 Task: Create ChildIssue0000000678 as Child Issue of Issue Issue0000000339 in Backlog  in Scrum Project Project0000000068 in Jira. Create ChildIssue0000000679 as Child Issue of Issue Issue0000000340 in Backlog  in Scrum Project Project0000000068 in Jira. Create ChildIssue0000000680 as Child Issue of Issue Issue0000000340 in Backlog  in Scrum Project Project0000000068 in Jira. Assign Person0000000133 as Assignee of Child Issue ChildIssue0000000661 of Issue Issue0000000331 in Backlog  in Scrum Project Project0000000067 in Jira. Assign Person0000000133 as Assignee of Child Issue ChildIssue0000000662 of Issue Issue0000000331 in Backlog  in Scrum Project Project0000000067 in Jira
Action: Mouse moved to (737, 378)
Screenshot: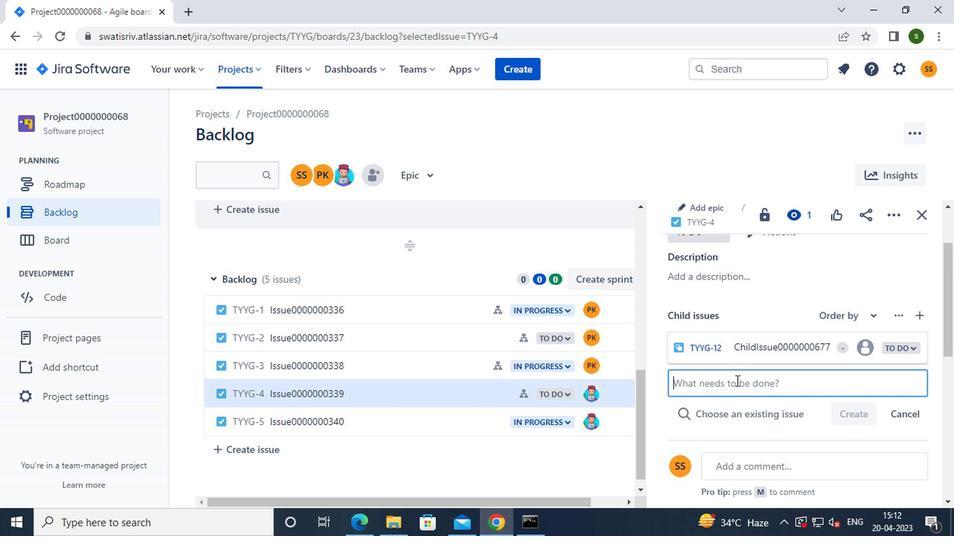 
Action: Key pressed c<Key.caps_lock>hild<Key.caps_lock>i<Key.caps_lock>ssue0000000678
Screenshot: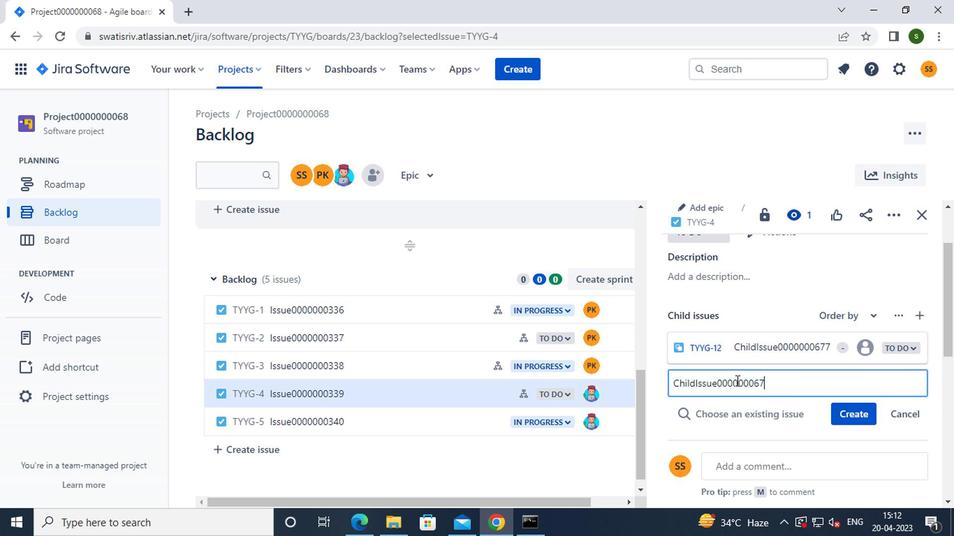 
Action: Mouse moved to (855, 412)
Screenshot: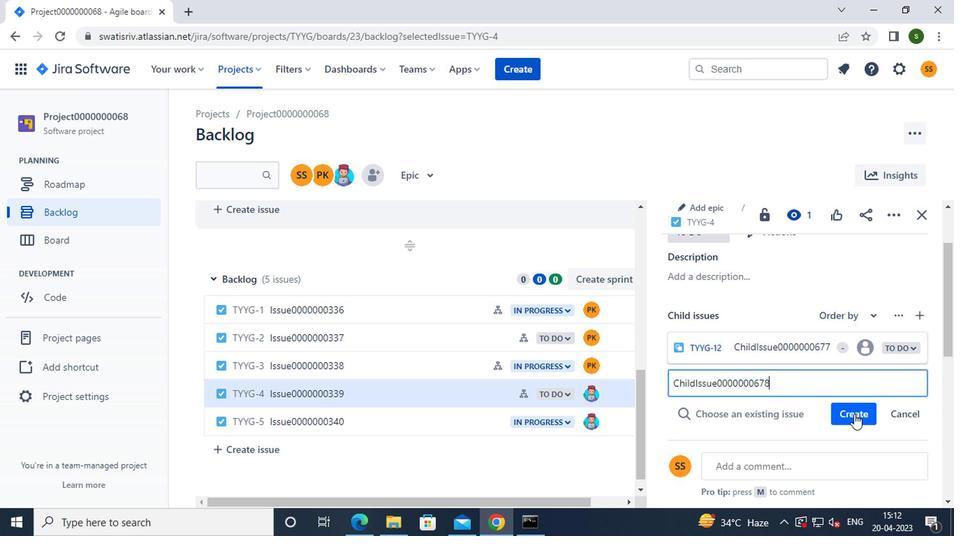 
Action: Mouse pressed left at (855, 412)
Screenshot: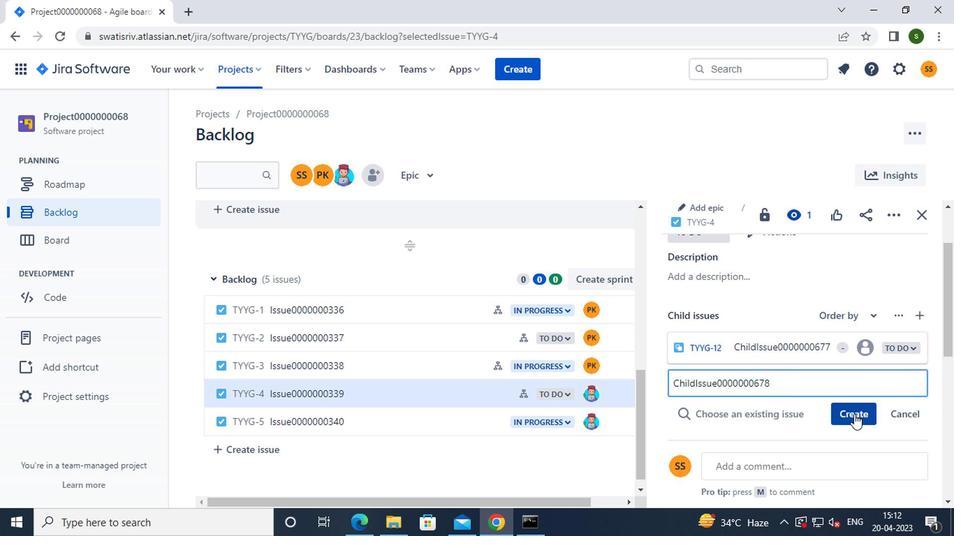 
Action: Mouse moved to (403, 419)
Screenshot: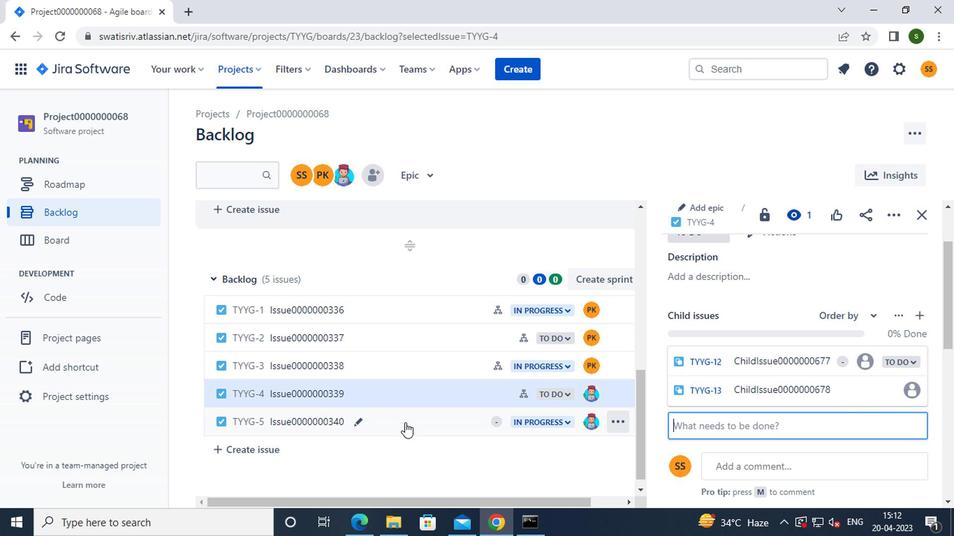 
Action: Mouse pressed left at (403, 419)
Screenshot: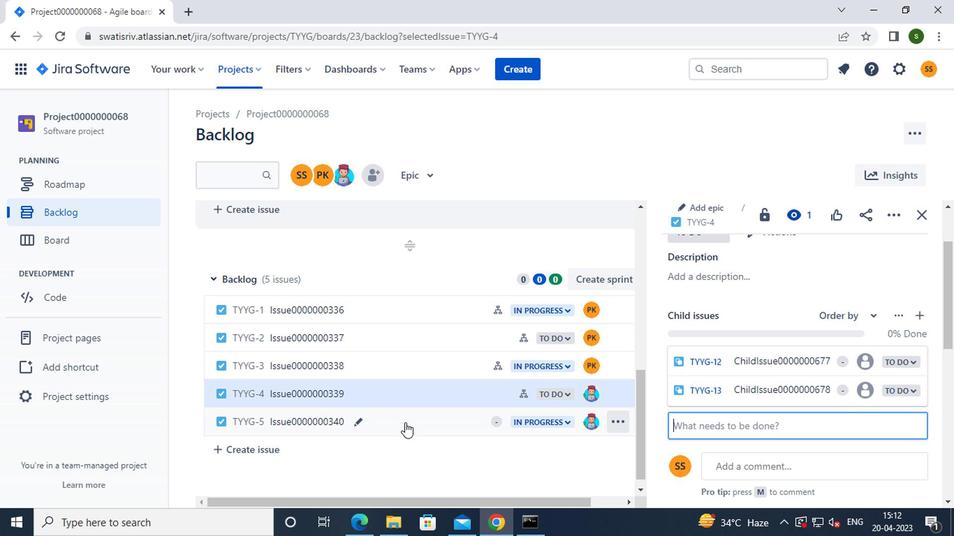 
Action: Mouse moved to (706, 270)
Screenshot: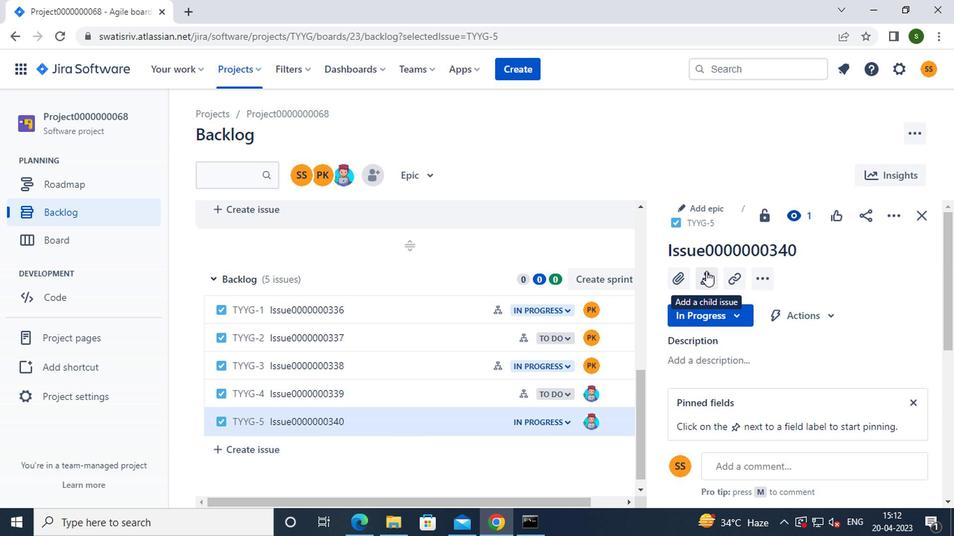 
Action: Mouse pressed left at (706, 270)
Screenshot: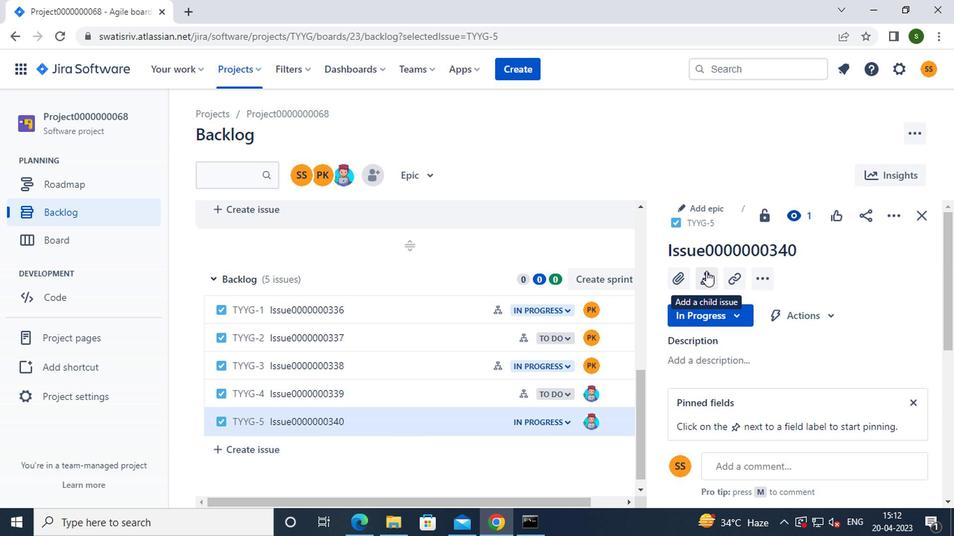 
Action: Mouse moved to (718, 341)
Screenshot: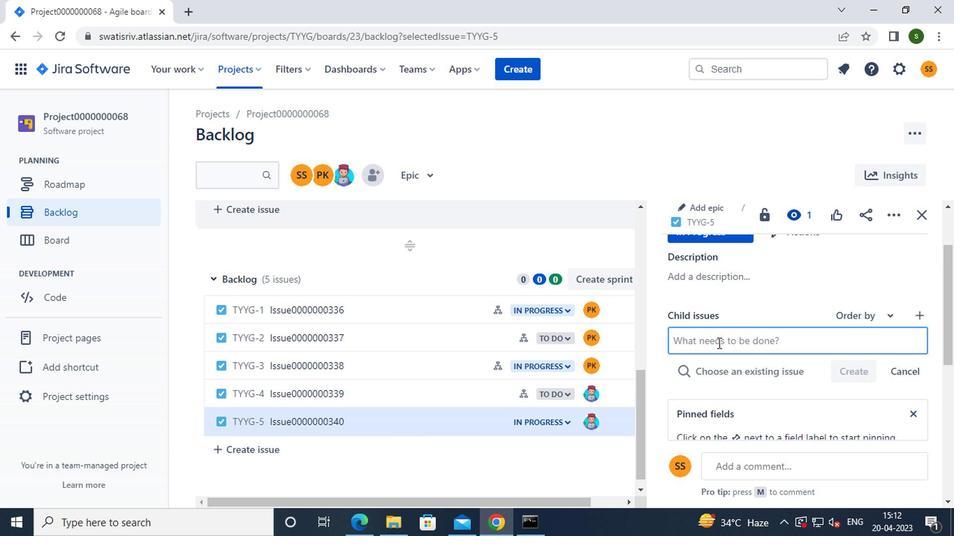 
Action: Mouse pressed left at (718, 341)
Screenshot: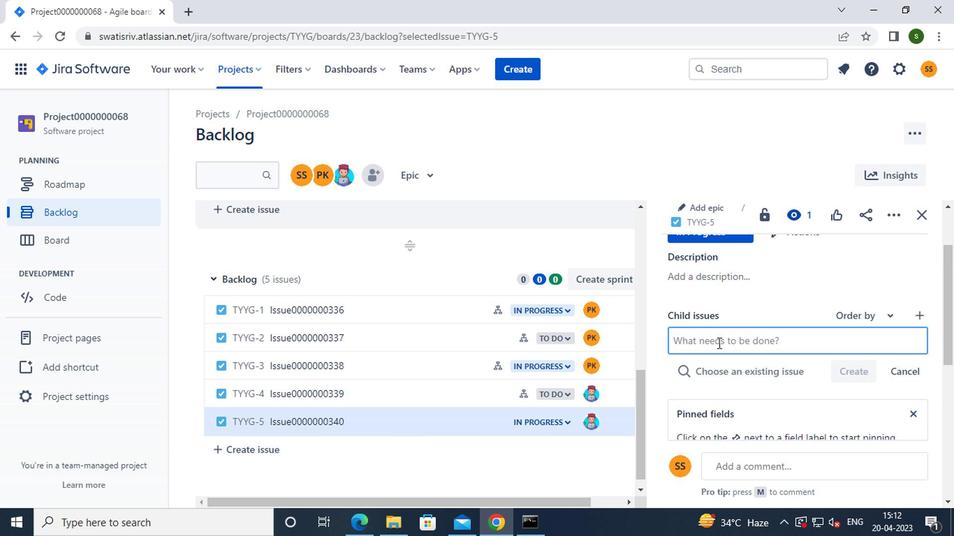 
Action: Mouse moved to (733, 341)
Screenshot: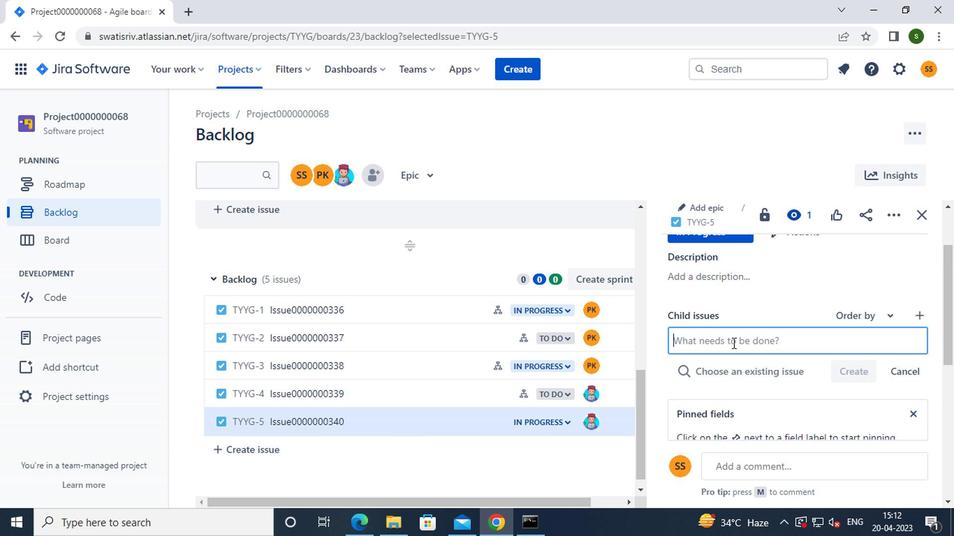 
Action: Key pressed <Key.caps_lock>c<Key.caps_lock>hild<Key.caps_lock>i<Key.caps_lock>ssue0000000679
Screenshot: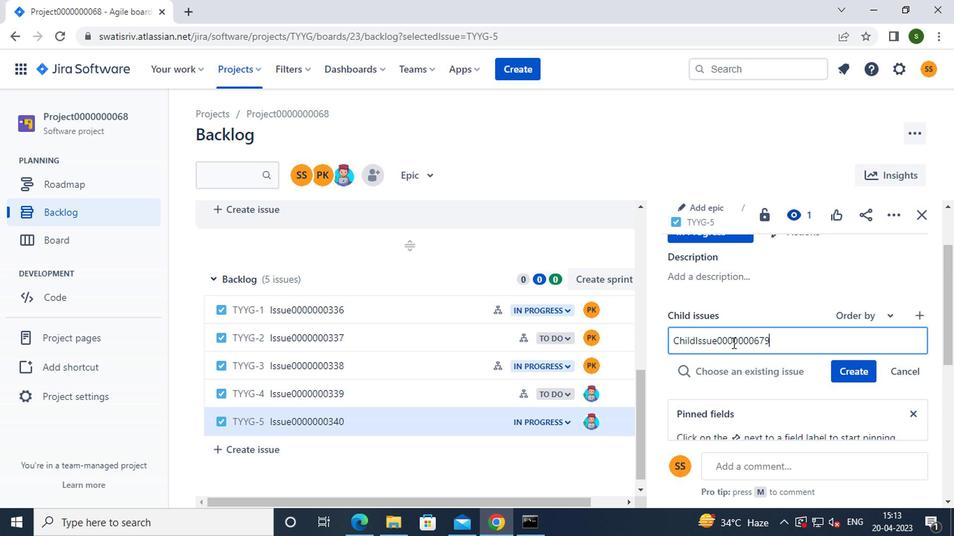 
Action: Mouse moved to (857, 369)
Screenshot: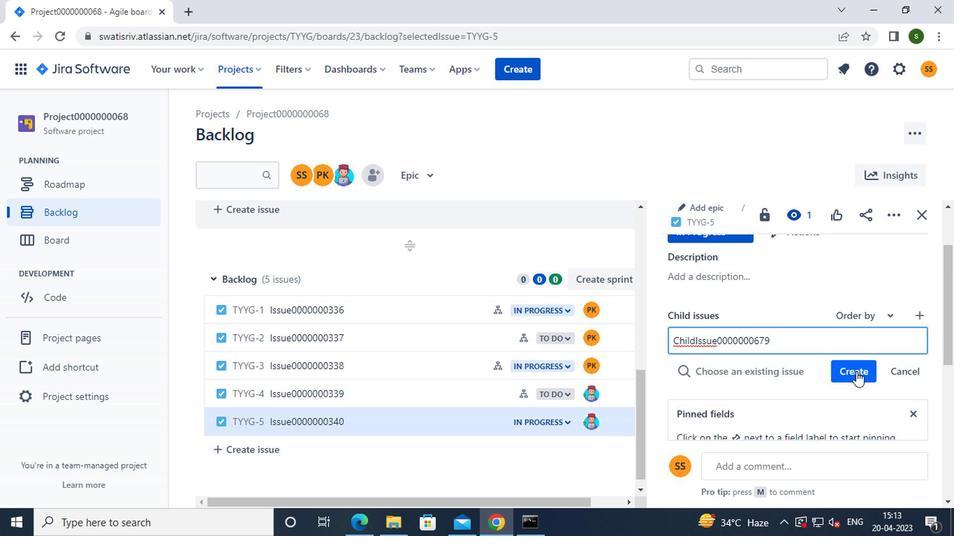 
Action: Mouse pressed left at (857, 369)
Screenshot: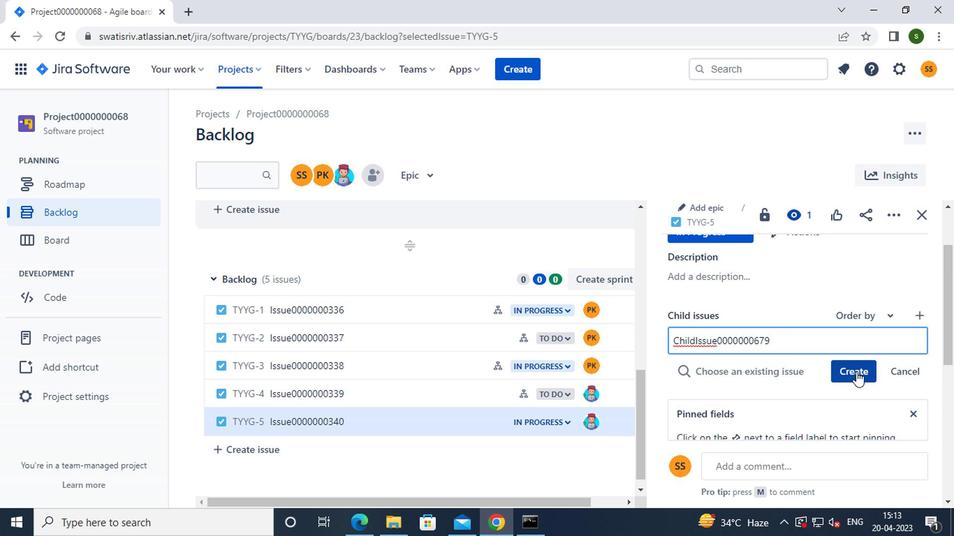 
Action: Mouse moved to (813, 385)
Screenshot: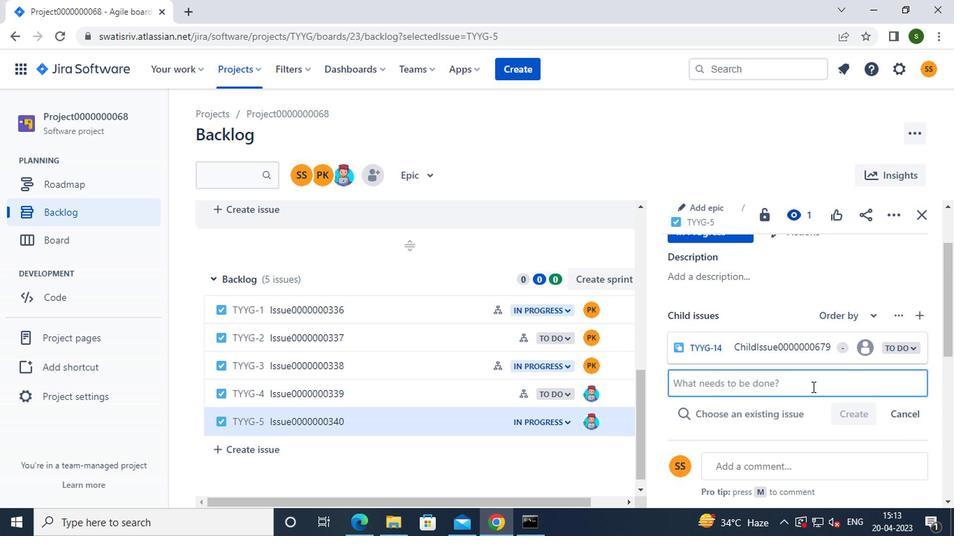 
Action: Mouse pressed left at (813, 385)
Screenshot: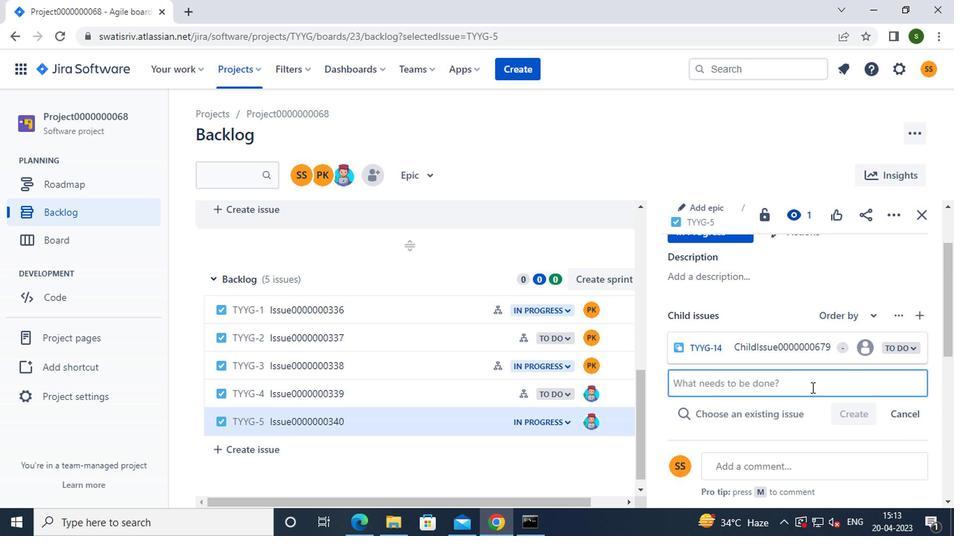 
Action: Key pressed <Key.caps_lock>c<Key.caps_lock>hild<Key.caps_lock>i<Key.caps_lock>ssue0000000680
Screenshot: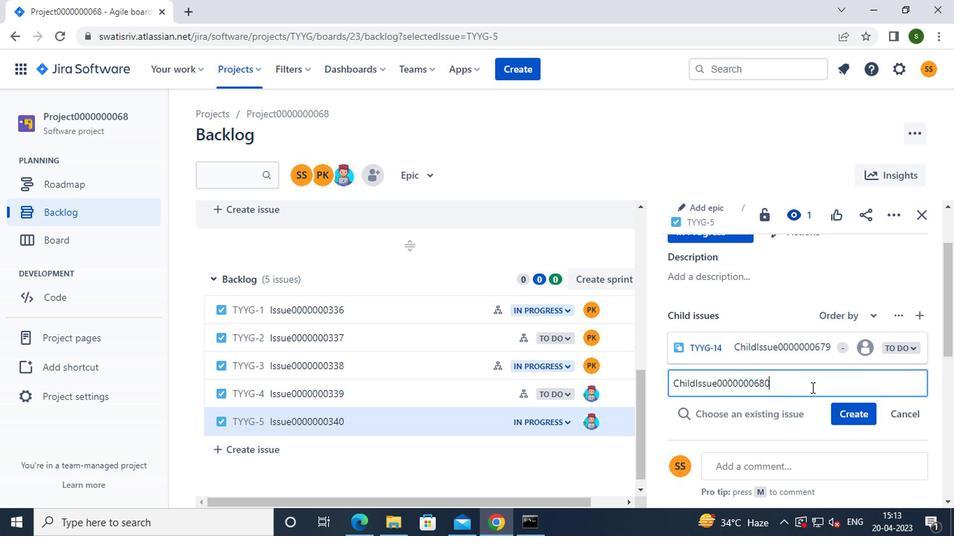 
Action: Mouse moved to (853, 409)
Screenshot: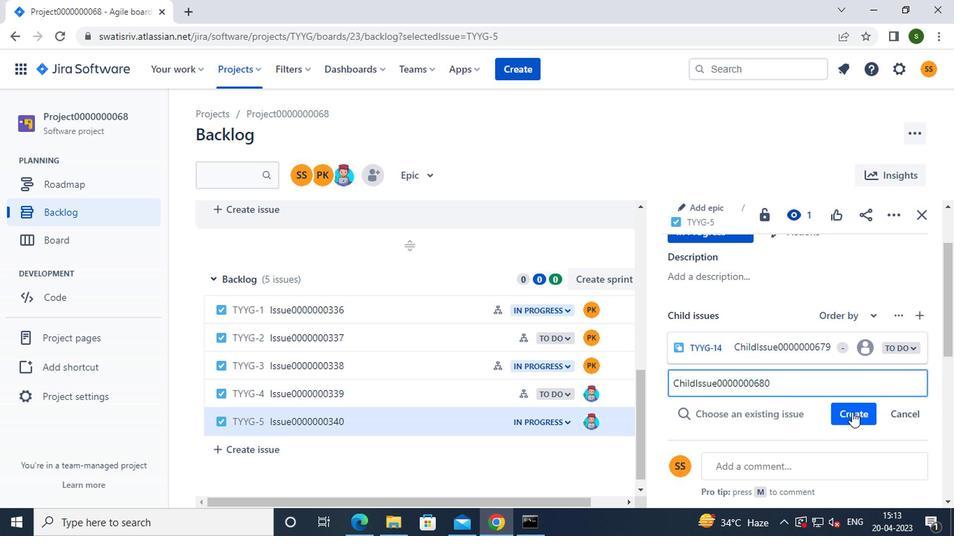 
Action: Mouse pressed left at (853, 409)
Screenshot: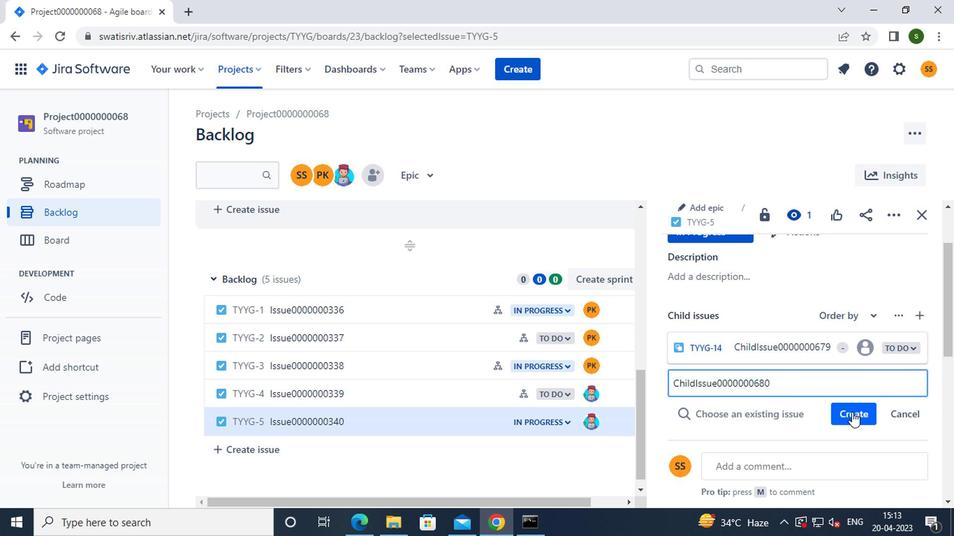
Action: Mouse moved to (244, 70)
Screenshot: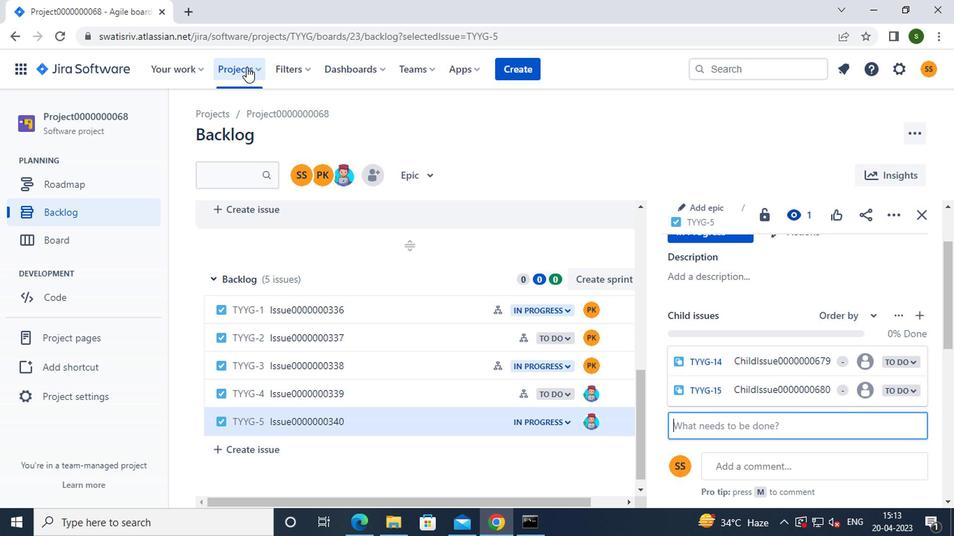 
Action: Mouse pressed left at (244, 70)
Screenshot: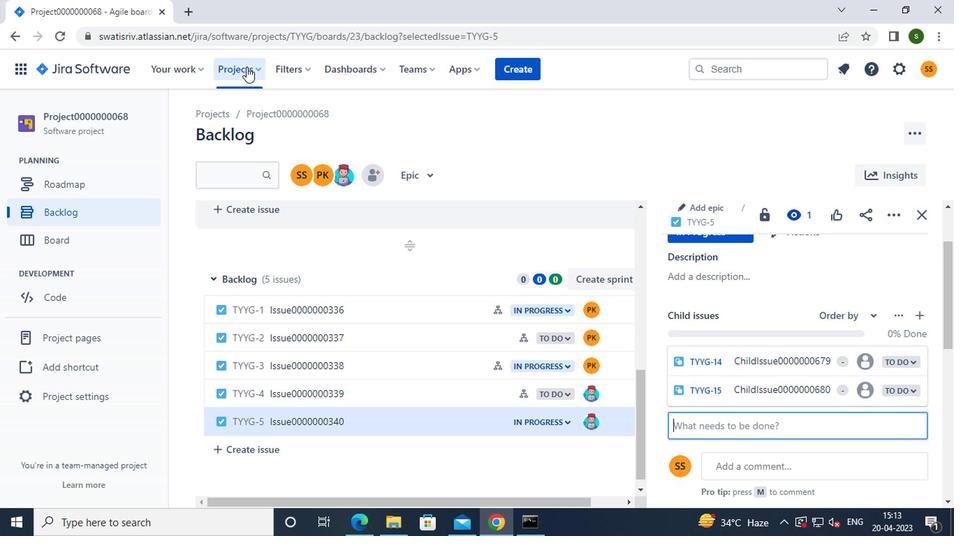 
Action: Mouse moved to (290, 166)
Screenshot: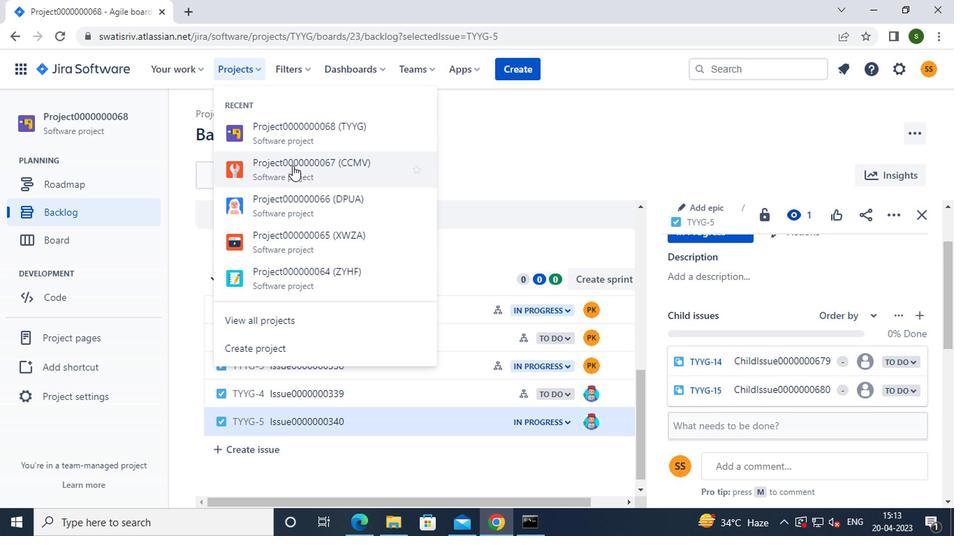 
Action: Mouse pressed left at (290, 166)
Screenshot: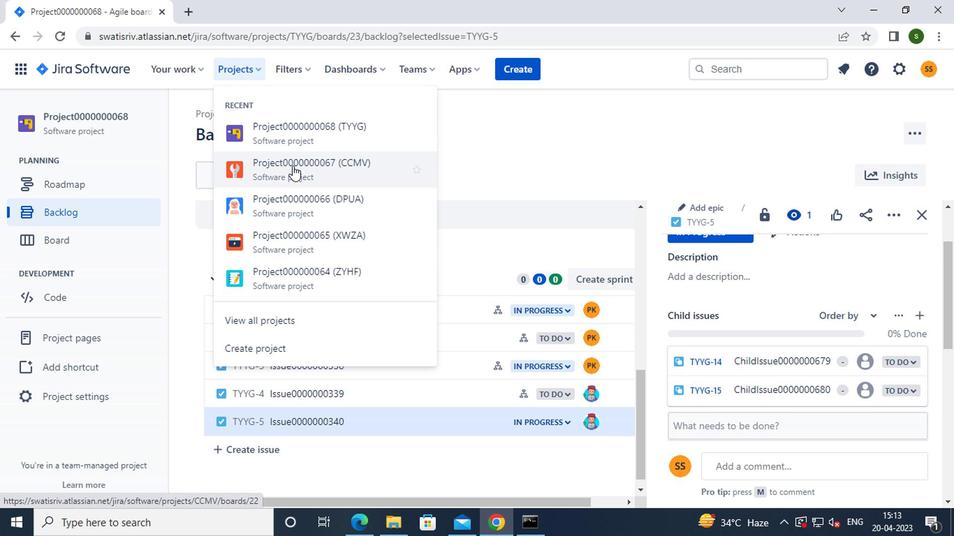 
Action: Mouse moved to (81, 204)
Screenshot: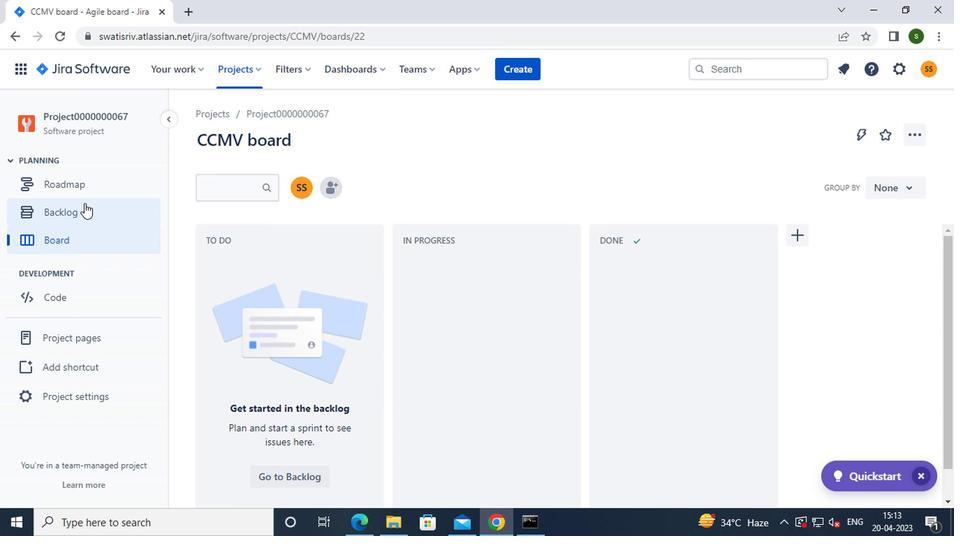 
Action: Mouse pressed left at (81, 204)
Screenshot: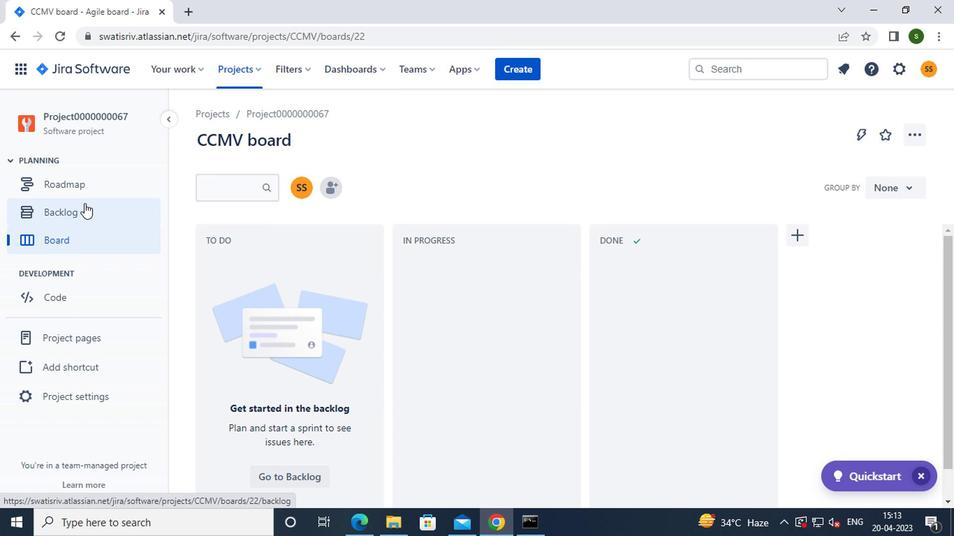 
Action: Mouse moved to (533, 235)
Screenshot: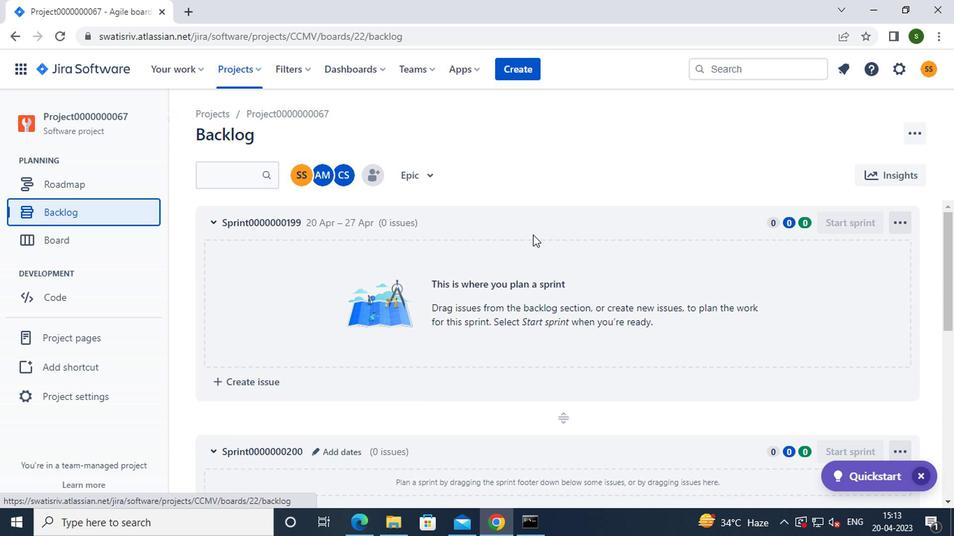 
Action: Mouse scrolled (533, 235) with delta (0, 0)
Screenshot: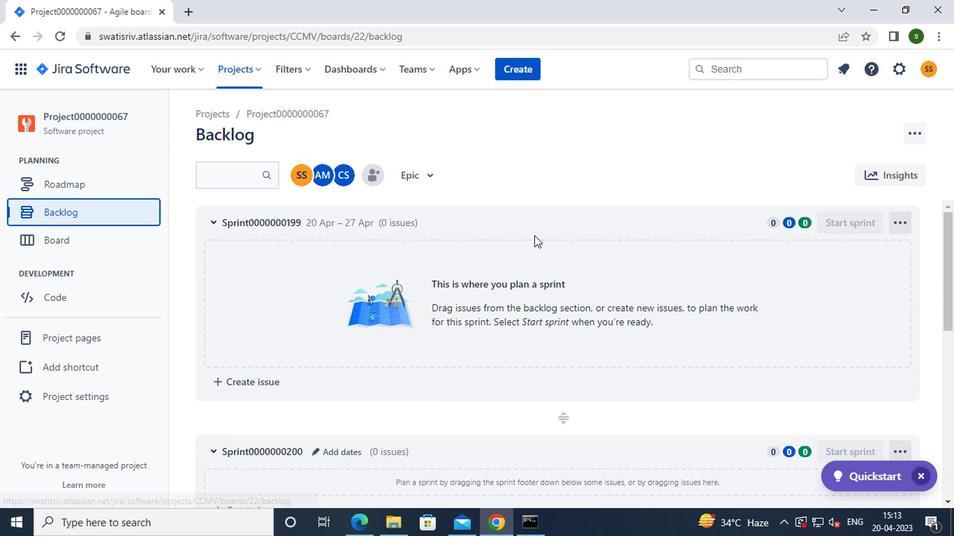 
Action: Mouse scrolled (533, 235) with delta (0, 0)
Screenshot: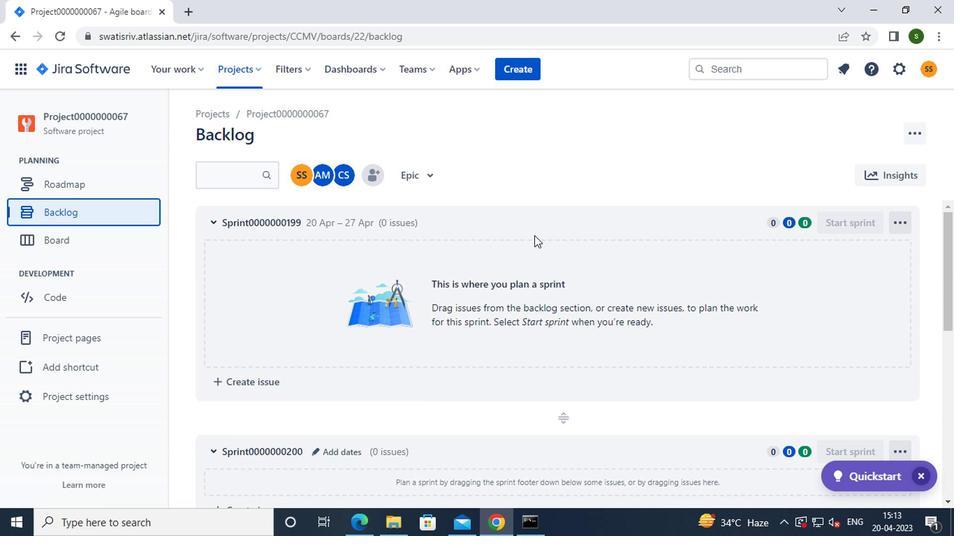 
Action: Mouse scrolled (533, 235) with delta (0, 0)
Screenshot: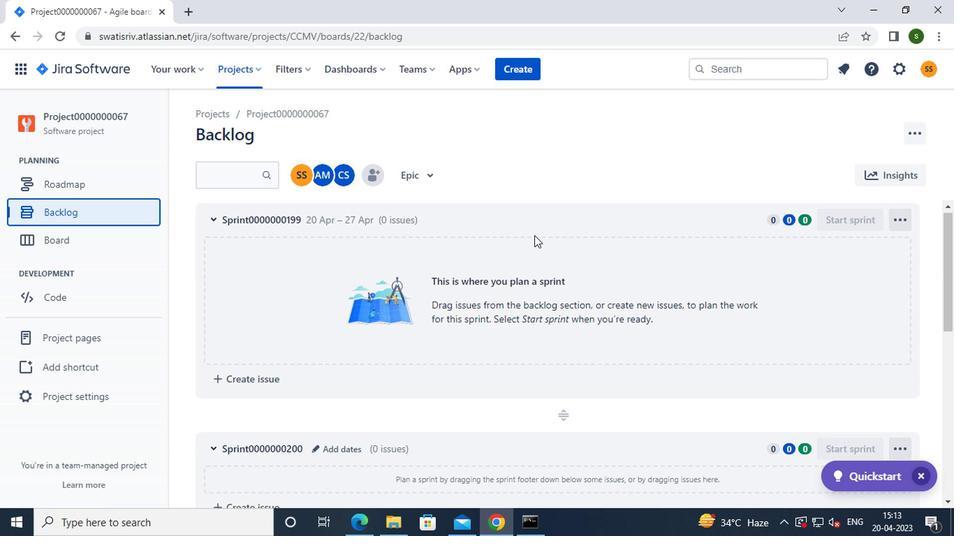 
Action: Mouse scrolled (533, 235) with delta (0, 0)
Screenshot: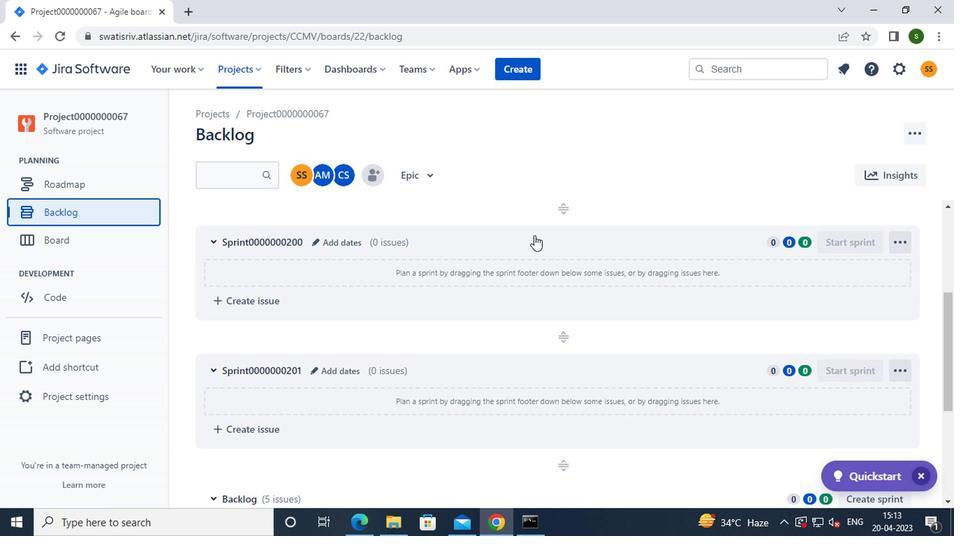 
Action: Mouse scrolled (533, 235) with delta (0, 0)
Screenshot: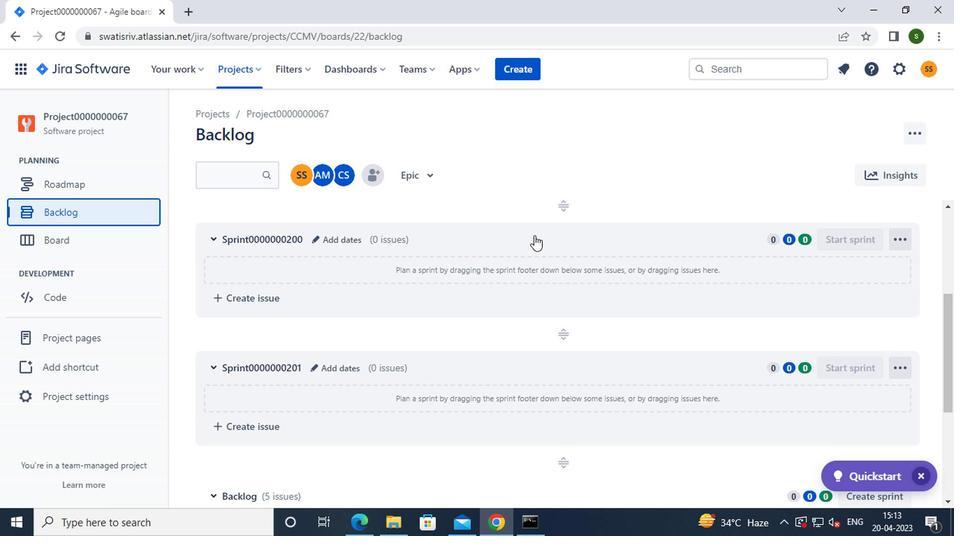 
Action: Mouse scrolled (533, 235) with delta (0, 0)
Screenshot: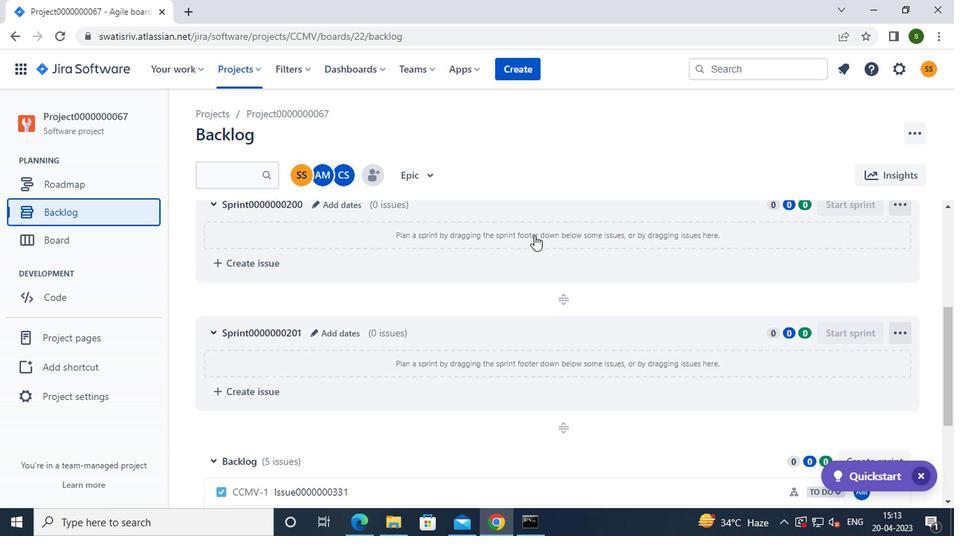 
Action: Mouse scrolled (533, 235) with delta (0, 0)
Screenshot: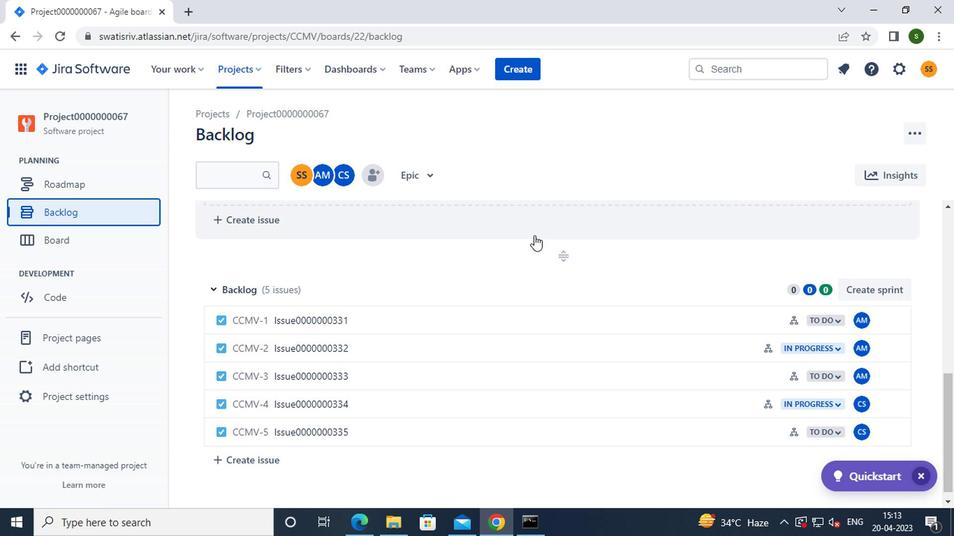 
Action: Mouse scrolled (533, 235) with delta (0, 0)
Screenshot: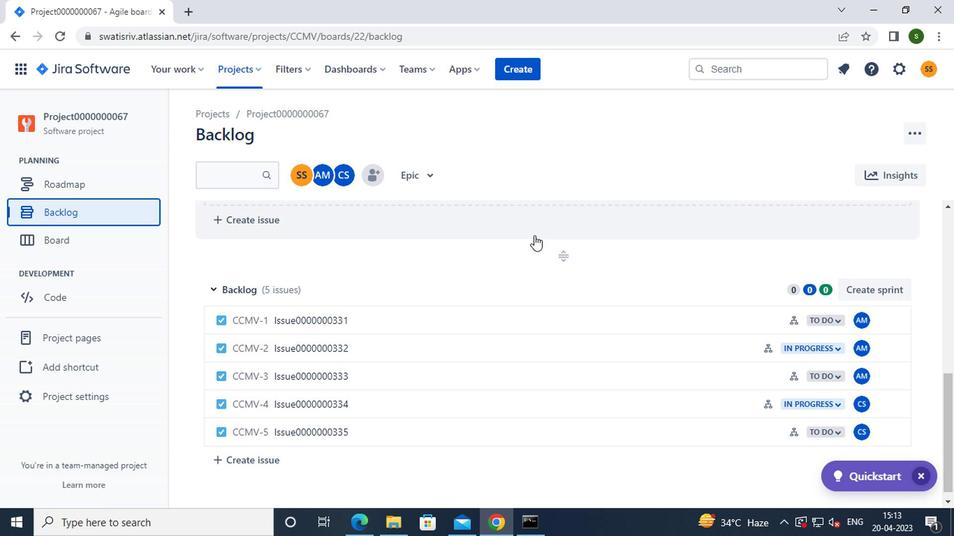 
Action: Mouse moved to (413, 301)
Screenshot: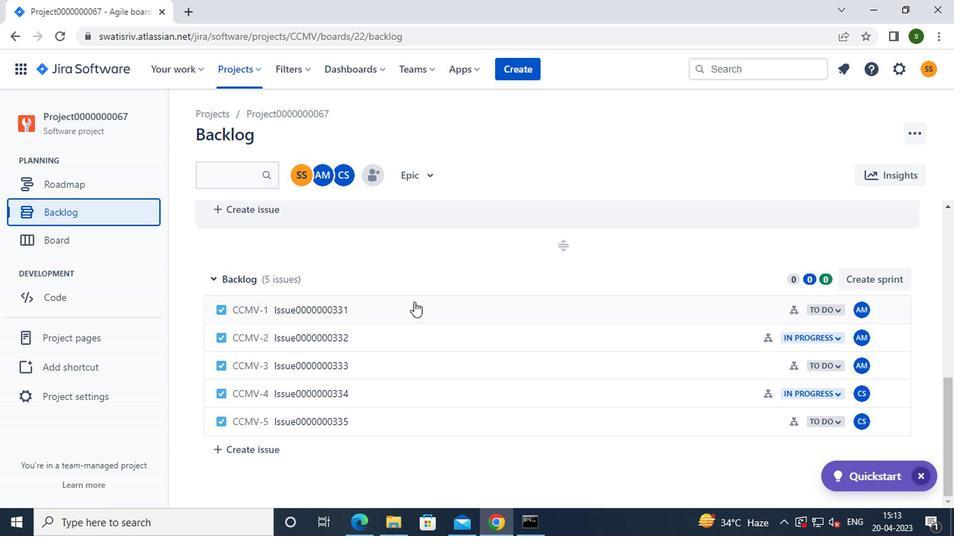
Action: Mouse pressed left at (413, 301)
Screenshot: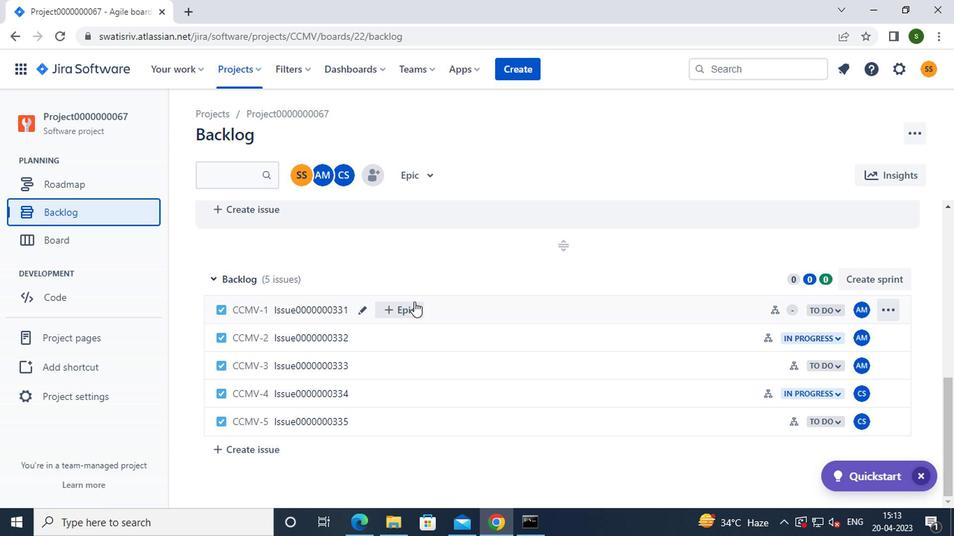
Action: Mouse moved to (559, 312)
Screenshot: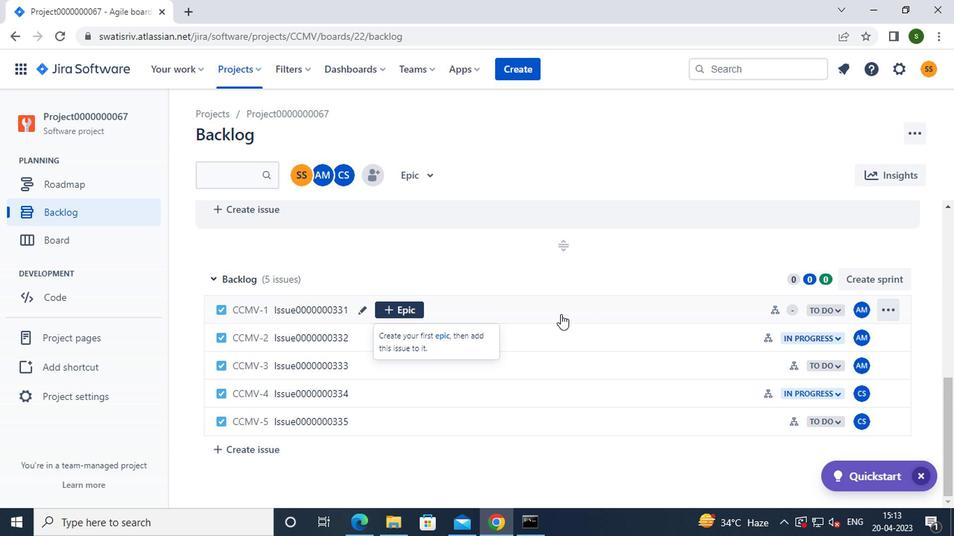 
Action: Mouse pressed left at (559, 312)
Screenshot: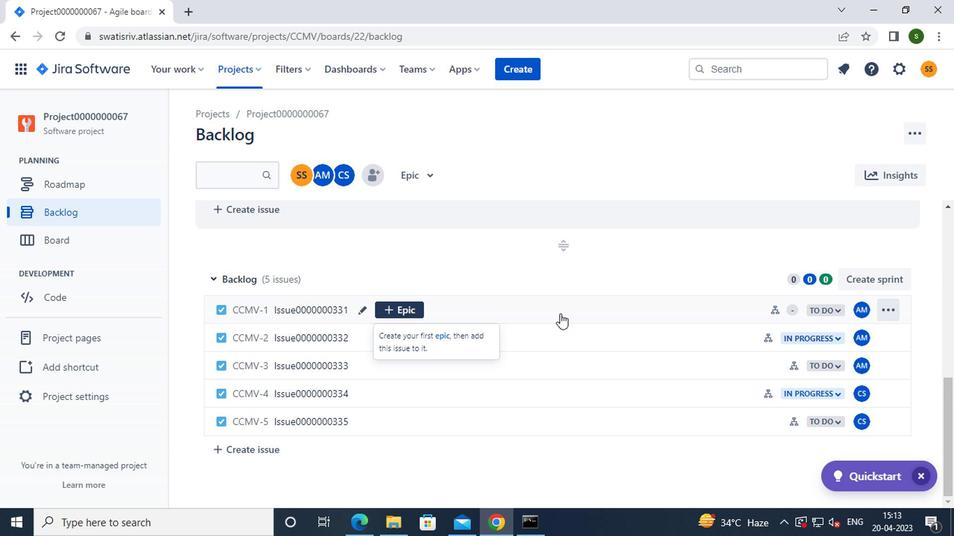
Action: Mouse moved to (834, 315)
Screenshot: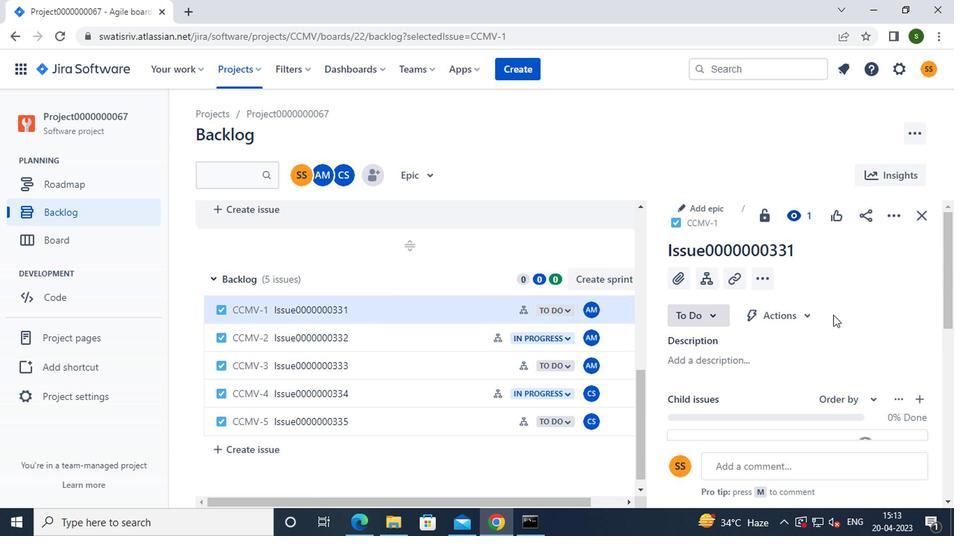 
Action: Mouse scrolled (834, 314) with delta (0, 0)
Screenshot: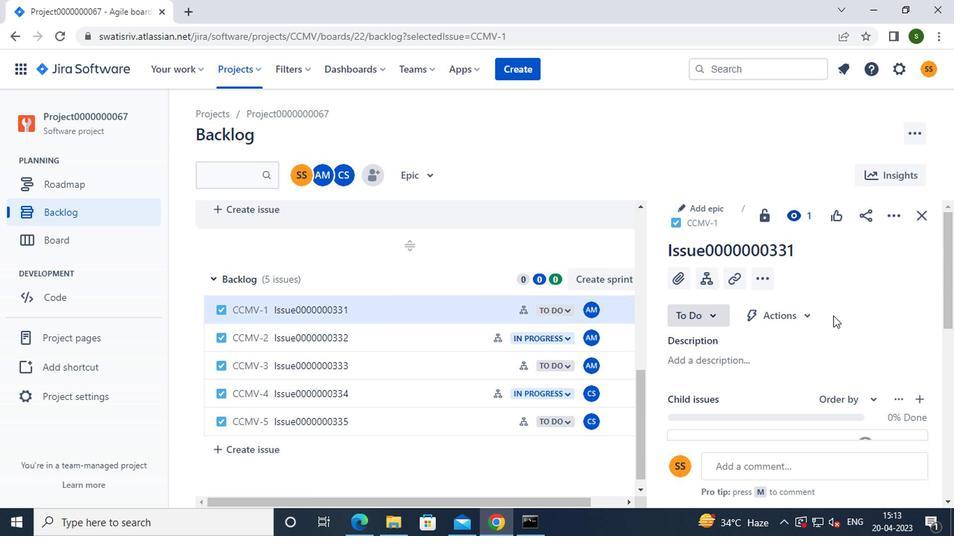 
Action: Mouse scrolled (834, 314) with delta (0, 0)
Screenshot: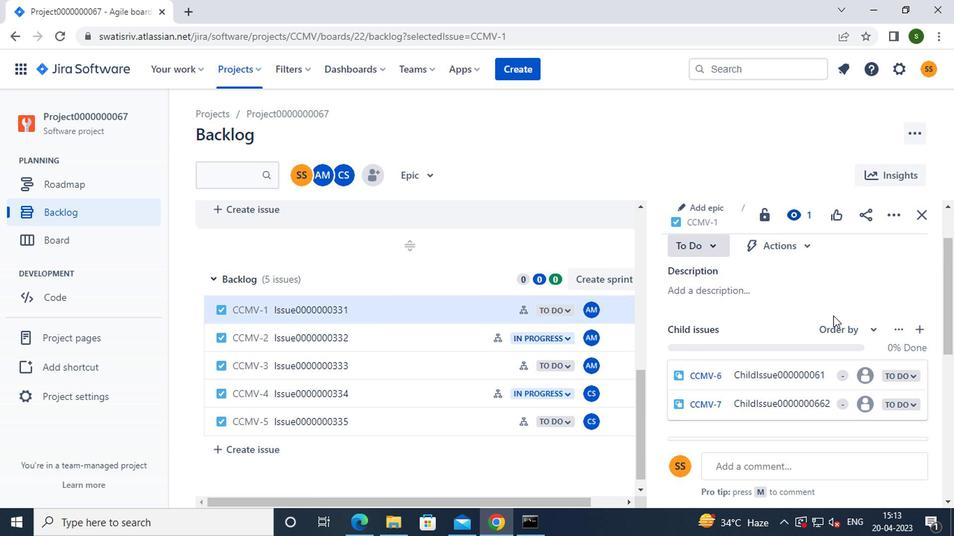 
Action: Mouse moved to (866, 306)
Screenshot: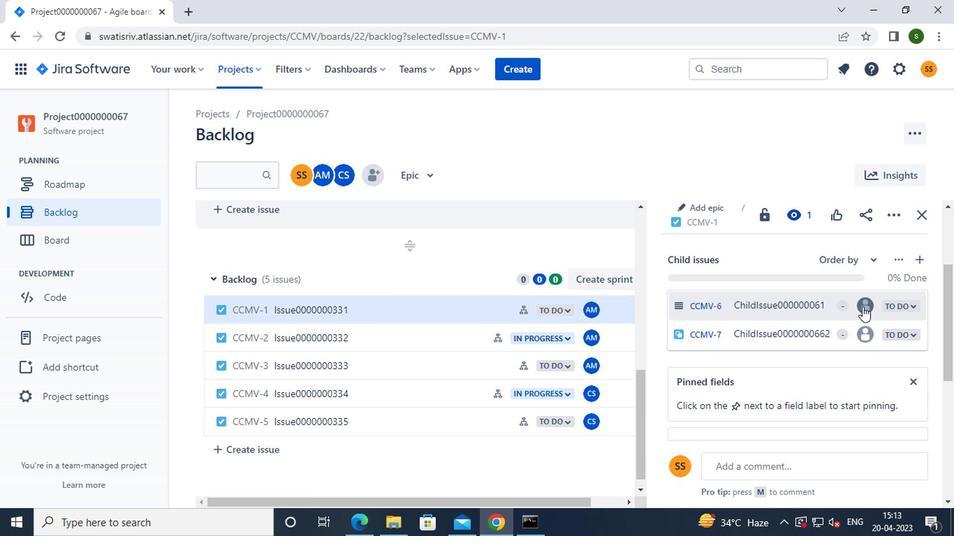 
Action: Mouse pressed left at (866, 306)
Screenshot: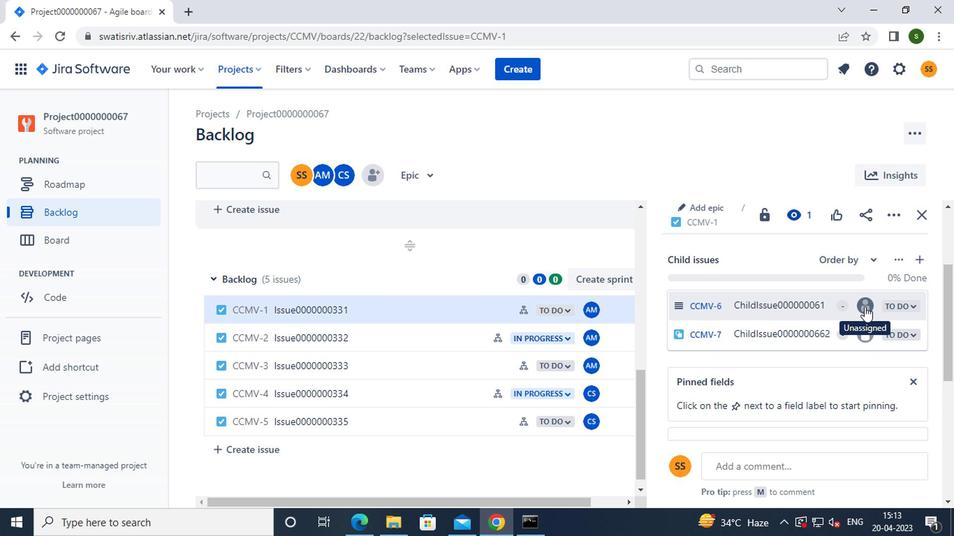 
Action: Mouse moved to (749, 326)
Screenshot: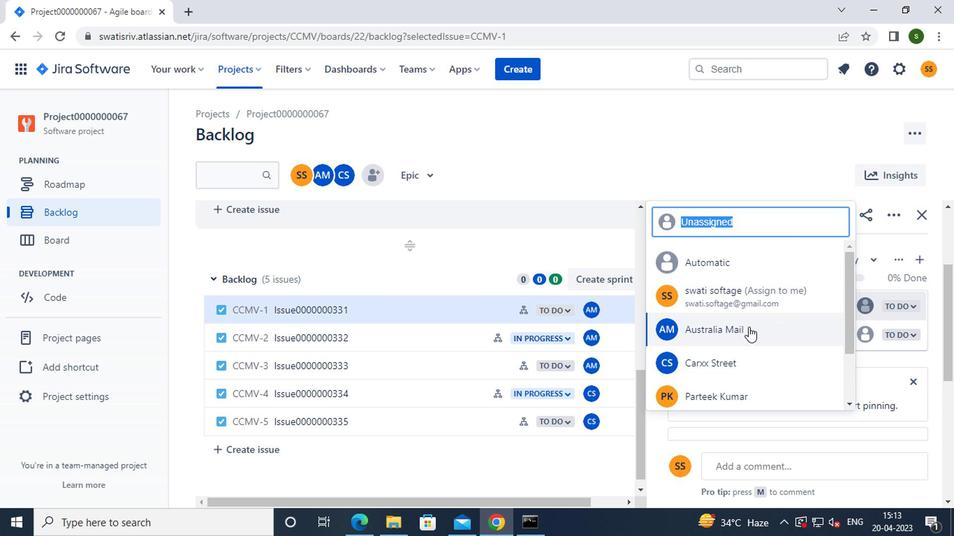 
Action: Mouse pressed left at (749, 326)
Screenshot: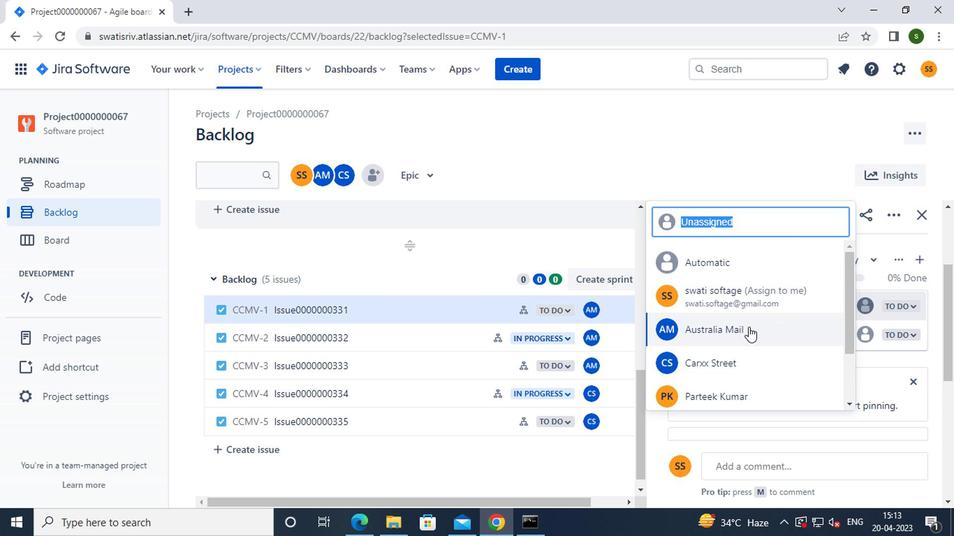 
Action: Mouse moved to (866, 333)
Screenshot: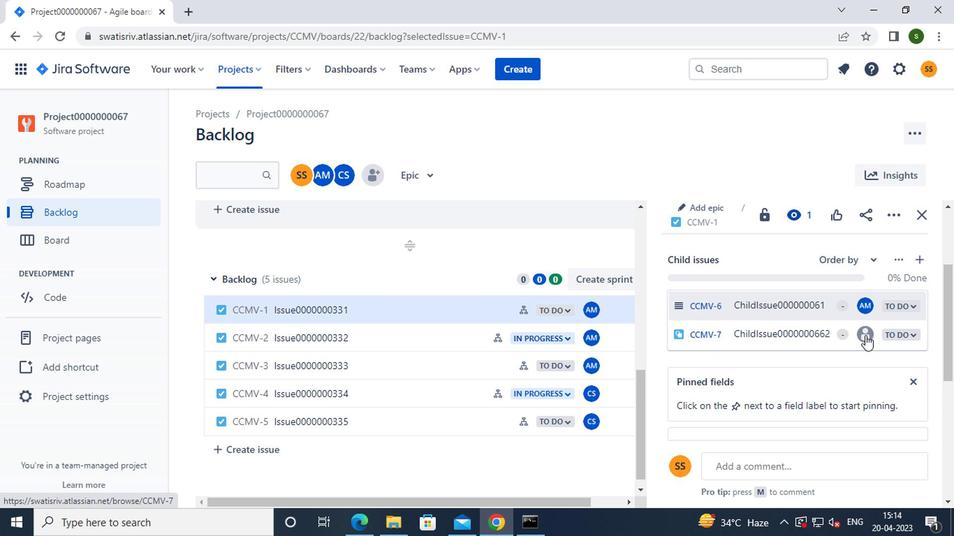 
Action: Mouse pressed left at (866, 333)
Screenshot: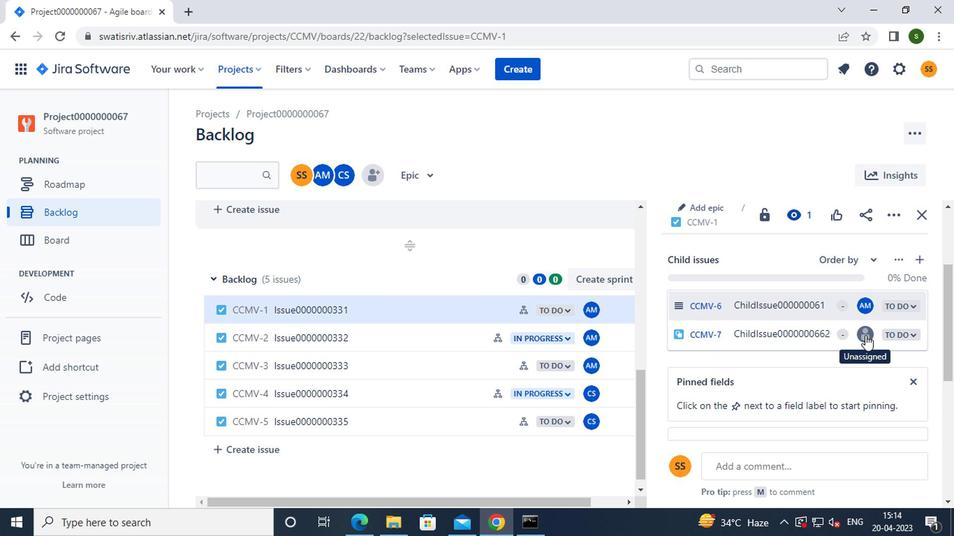 
Action: Mouse moved to (741, 358)
Screenshot: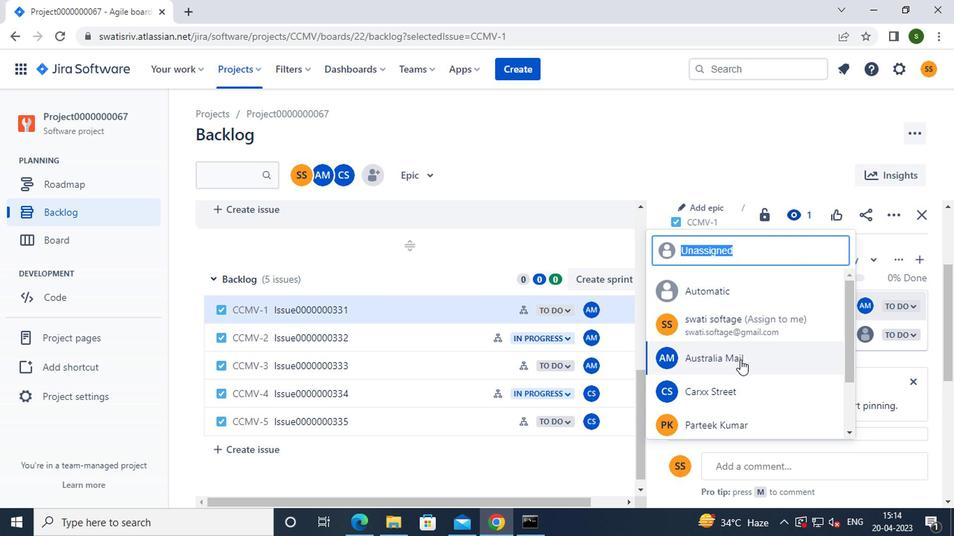 
Action: Mouse pressed left at (741, 358)
Screenshot: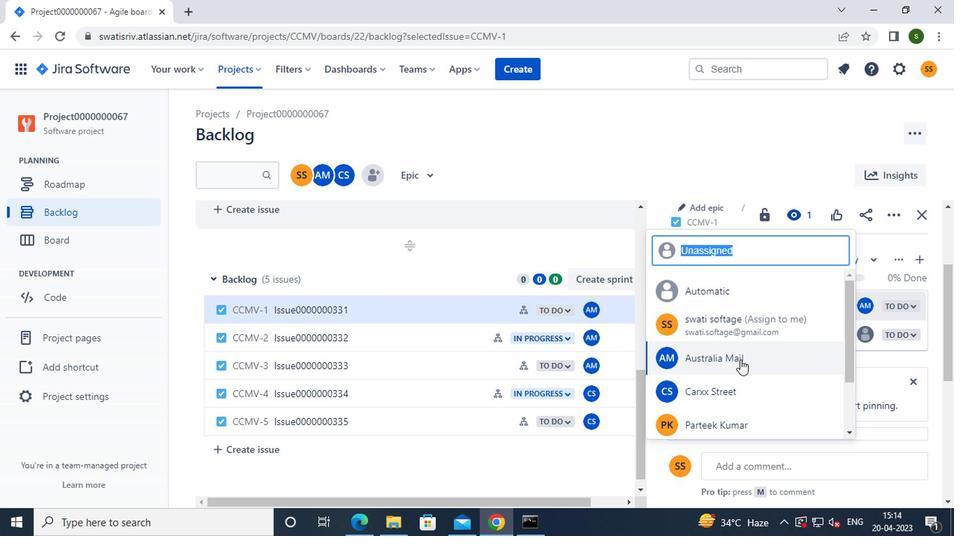 
Action: Mouse moved to (599, 145)
Screenshot: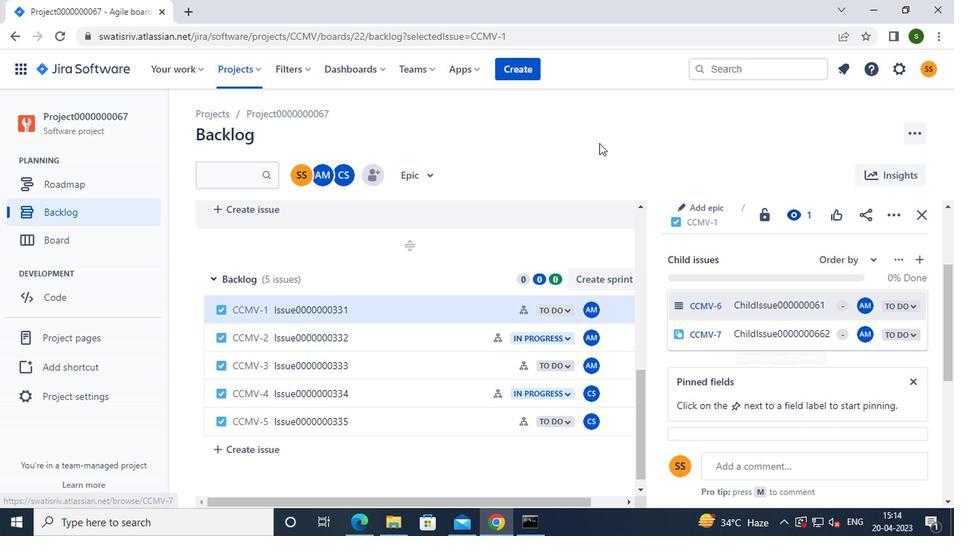 
Action: Key pressed <Key.f8>
Screenshot: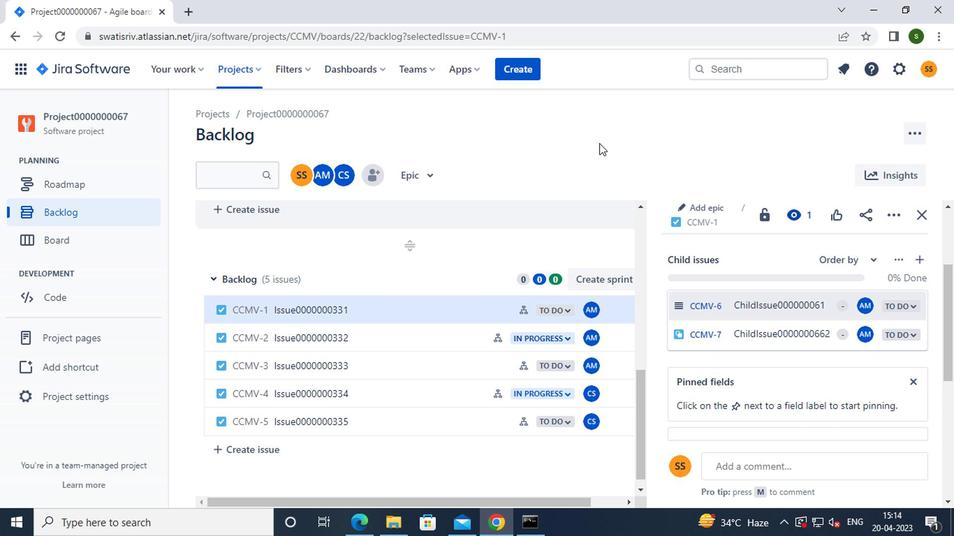 
